 Task: Set your work address to "47 Hall St, Brooklyn, NY",
Action: Mouse moved to (386, 76)
Screenshot: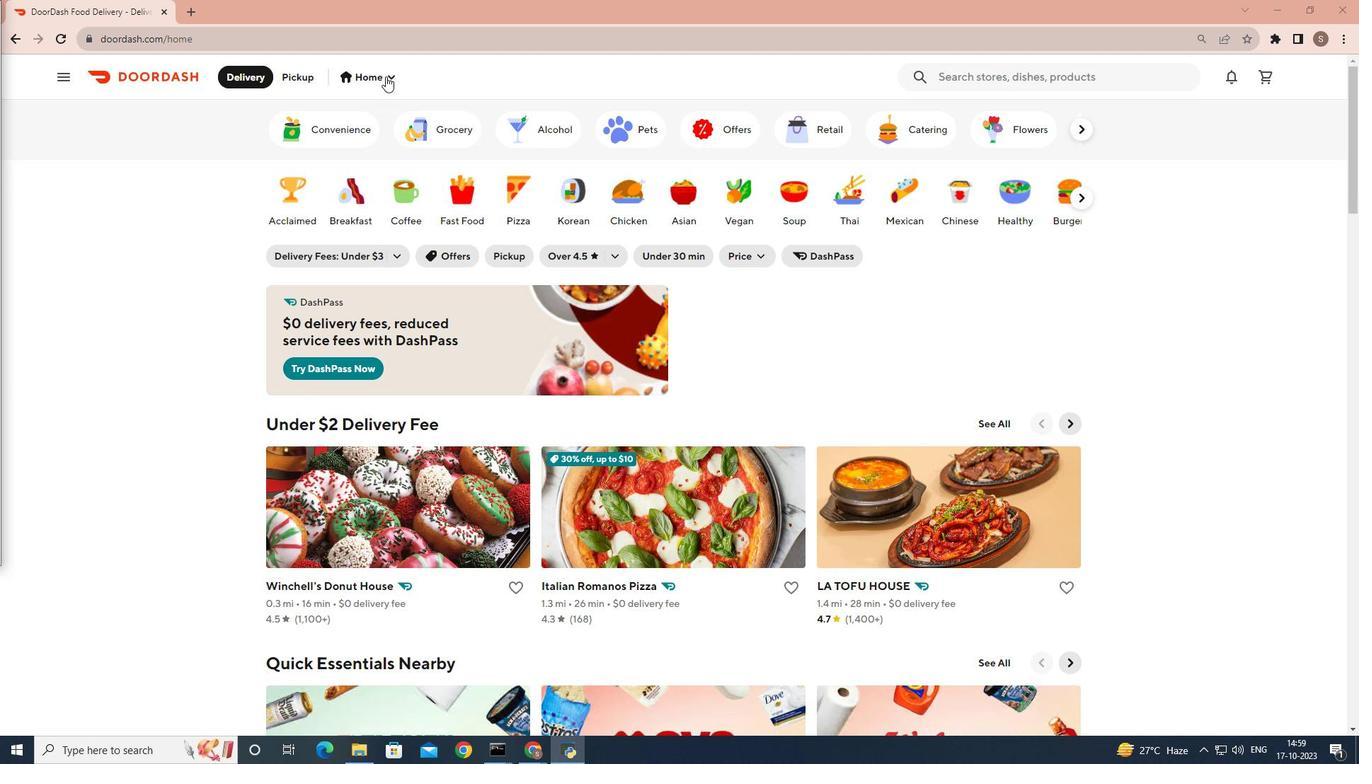 
Action: Mouse pressed left at (386, 76)
Screenshot: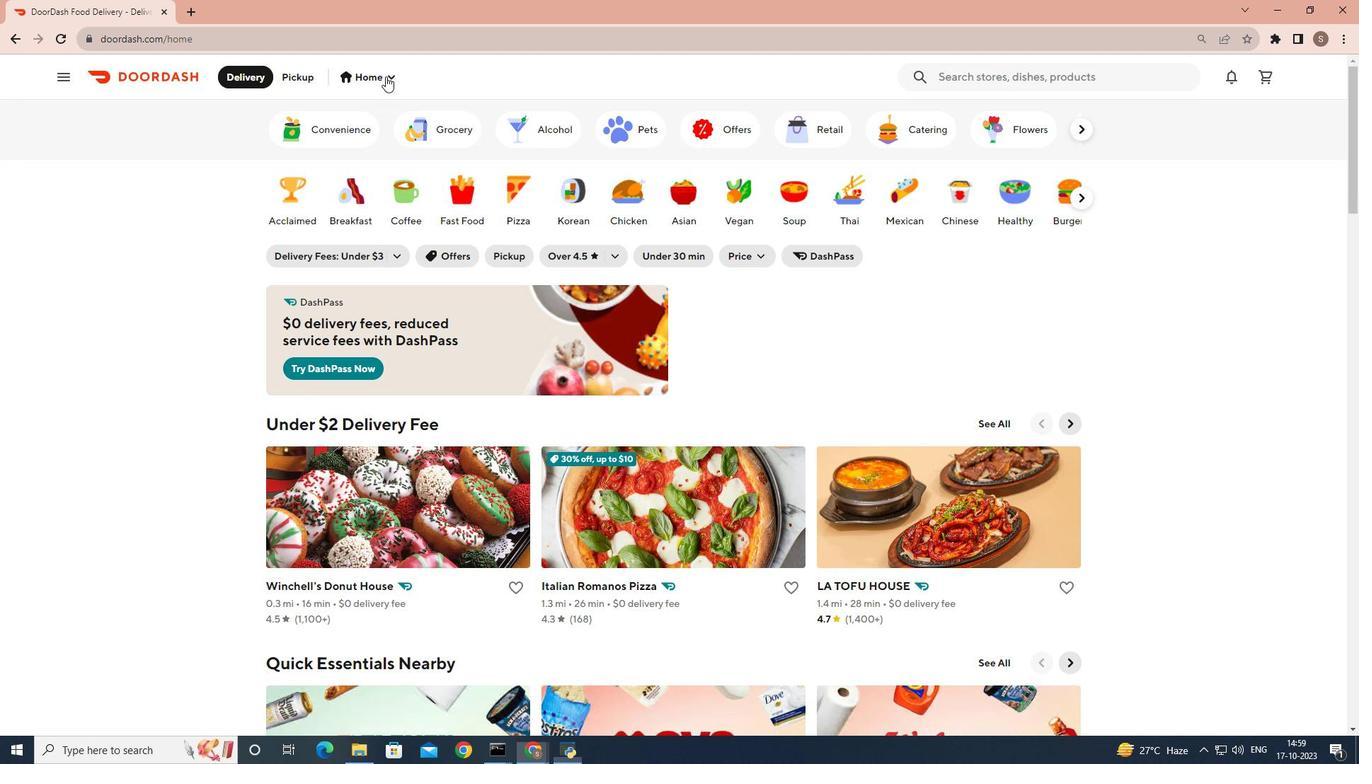 
Action: Mouse moved to (832, 410)
Screenshot: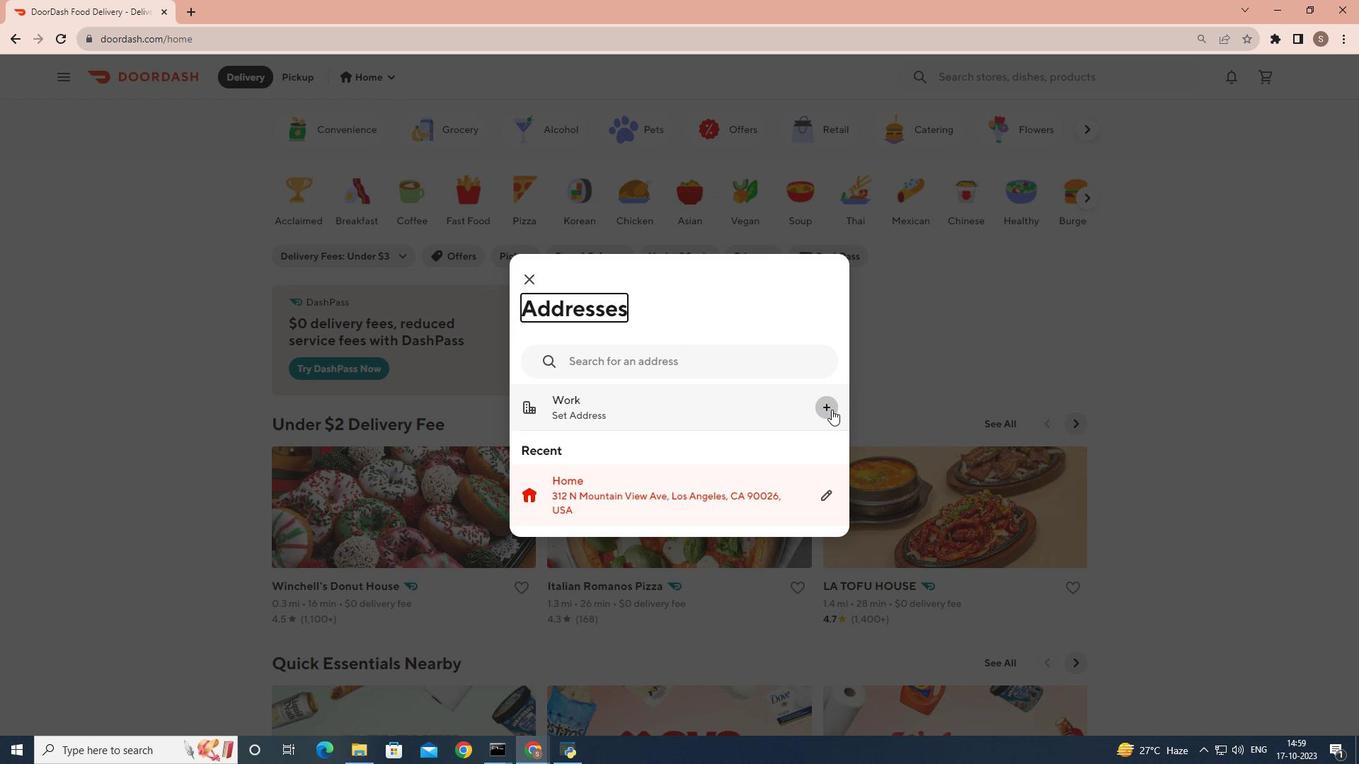 
Action: Mouse pressed left at (832, 410)
Screenshot: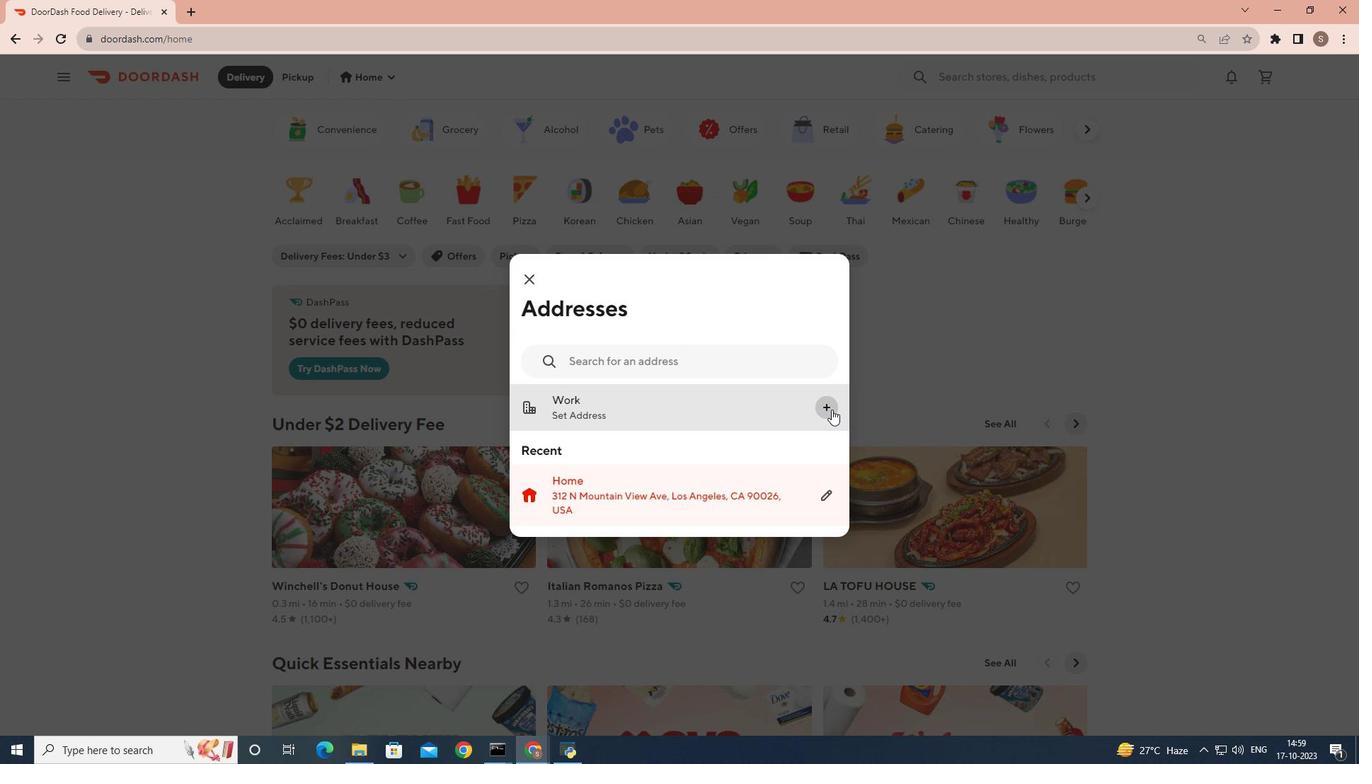 
Action: Mouse moved to (699, 426)
Screenshot: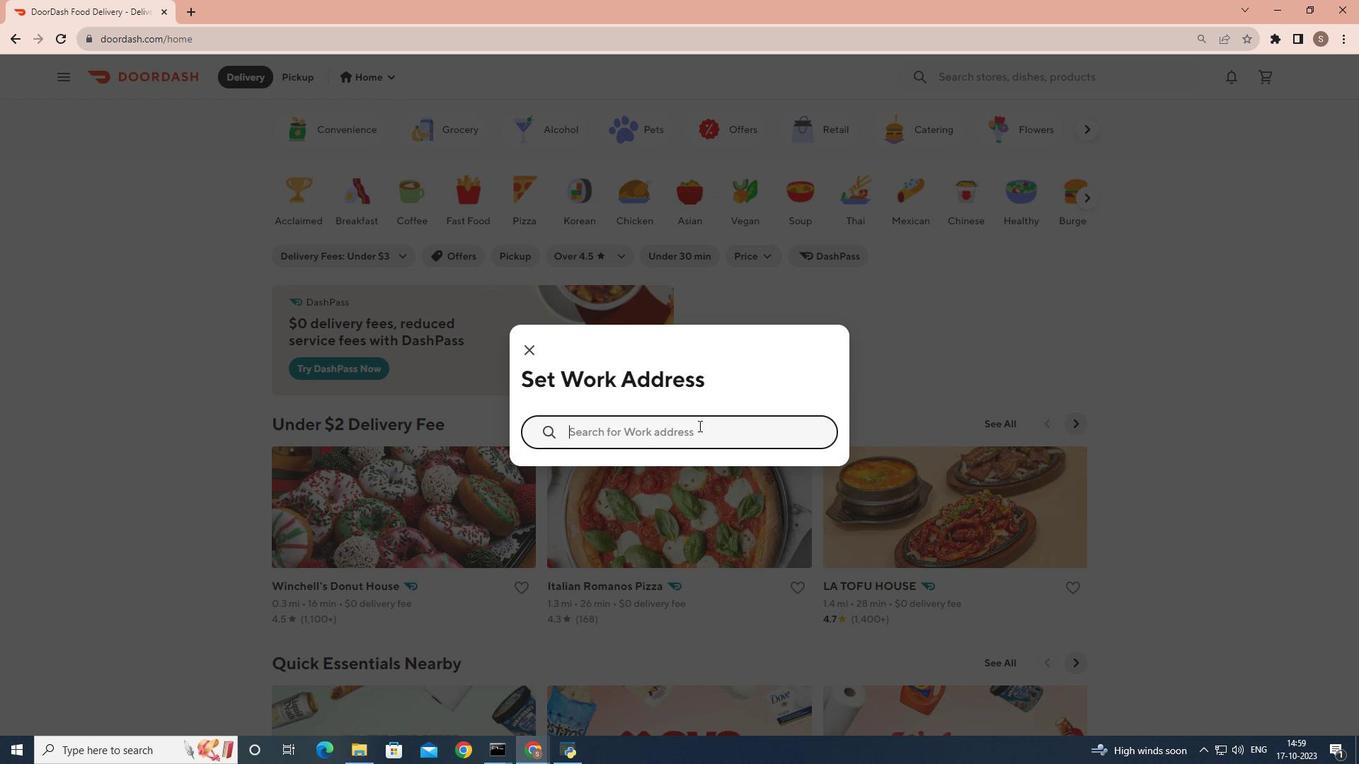 
Action: Mouse pressed left at (699, 426)
Screenshot: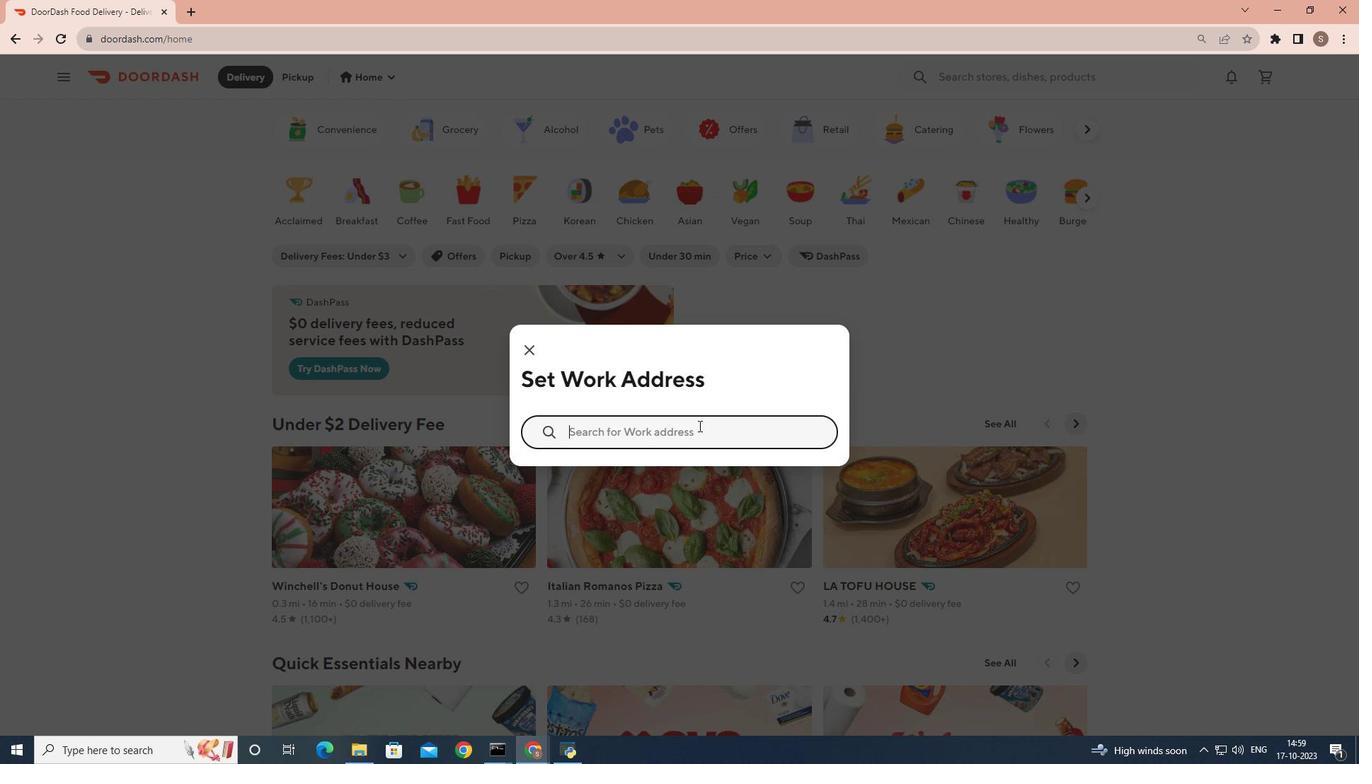 
Action: Mouse moved to (699, 426)
Screenshot: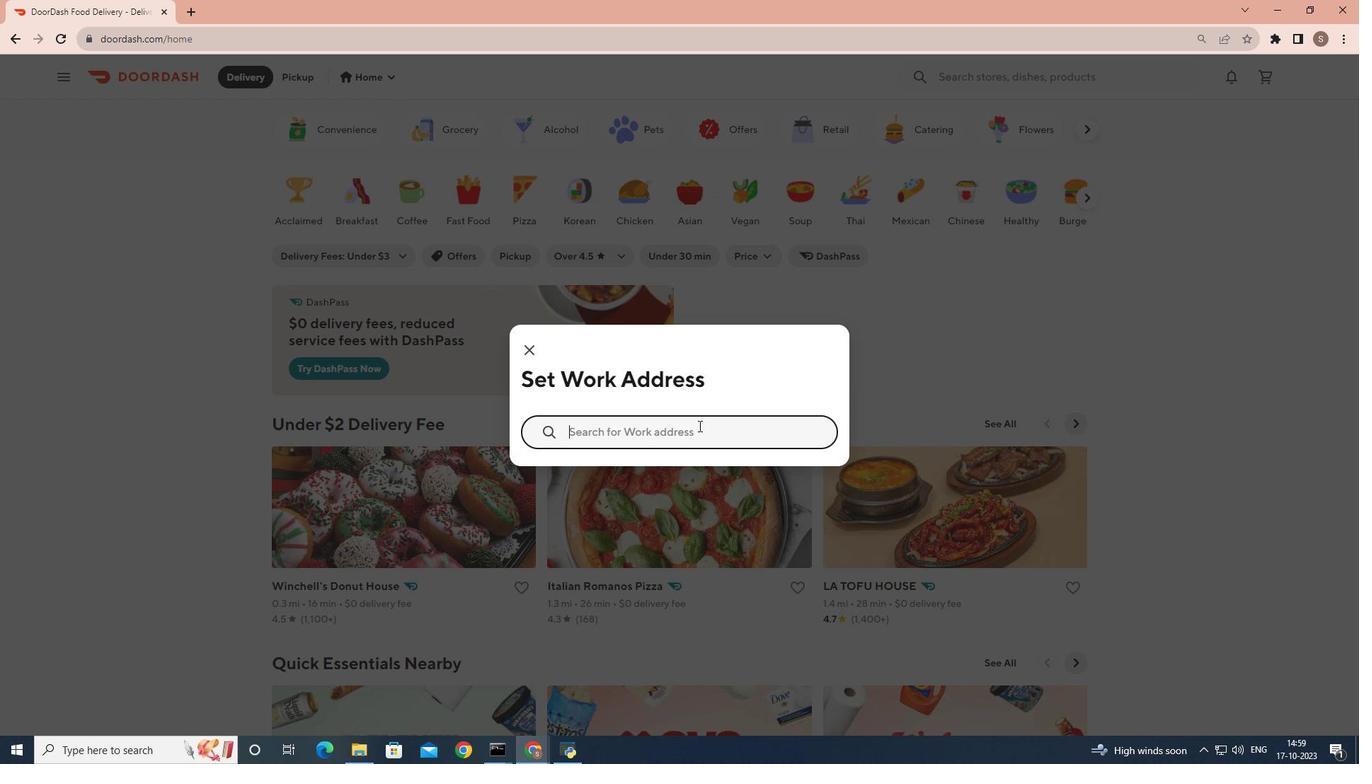 
Action: Key pressed 47<Key.space><Key.shift>Hall<Key.space><Key.shift>St,<Key.space><Key.shift>Brooklyn,<Key.space><Key.shift>N<Key.shift>Y<Key.enter>
Screenshot: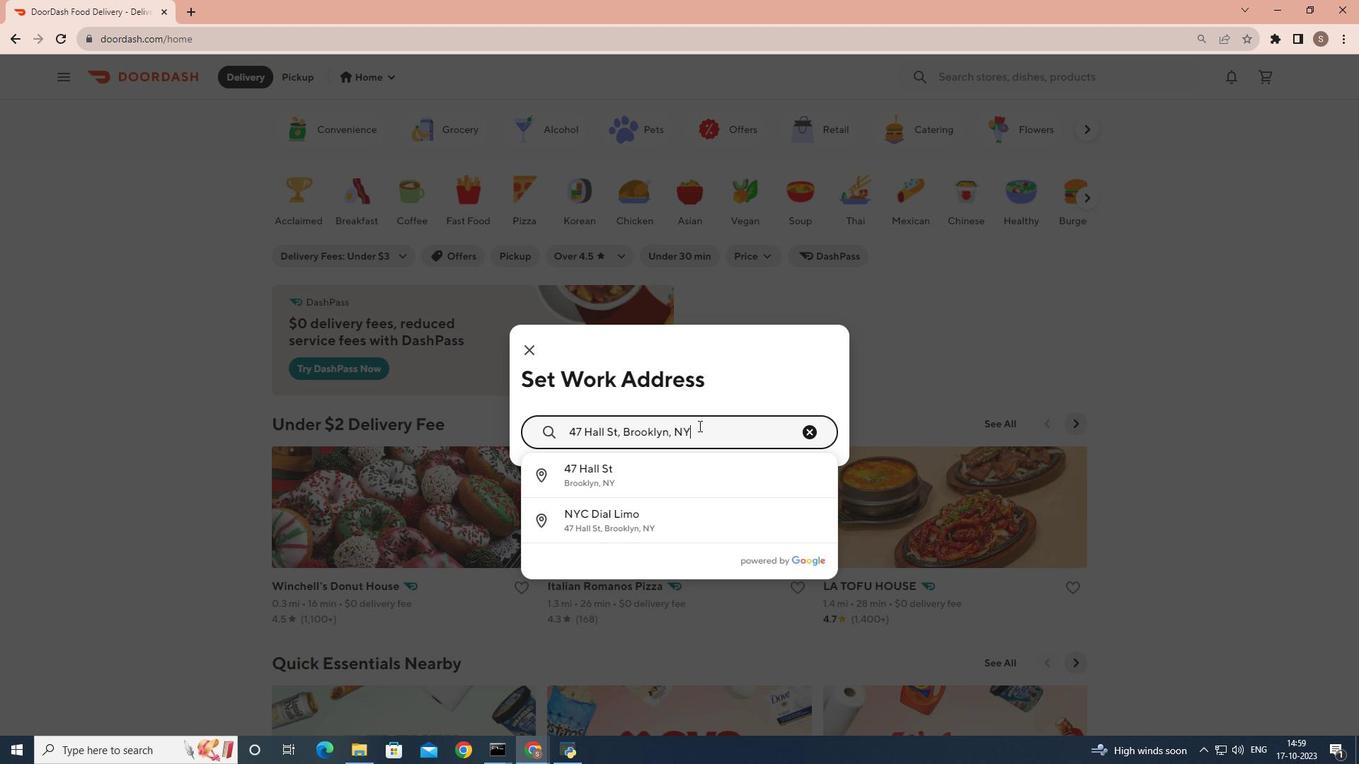
Action: Mouse moved to (789, 701)
Screenshot: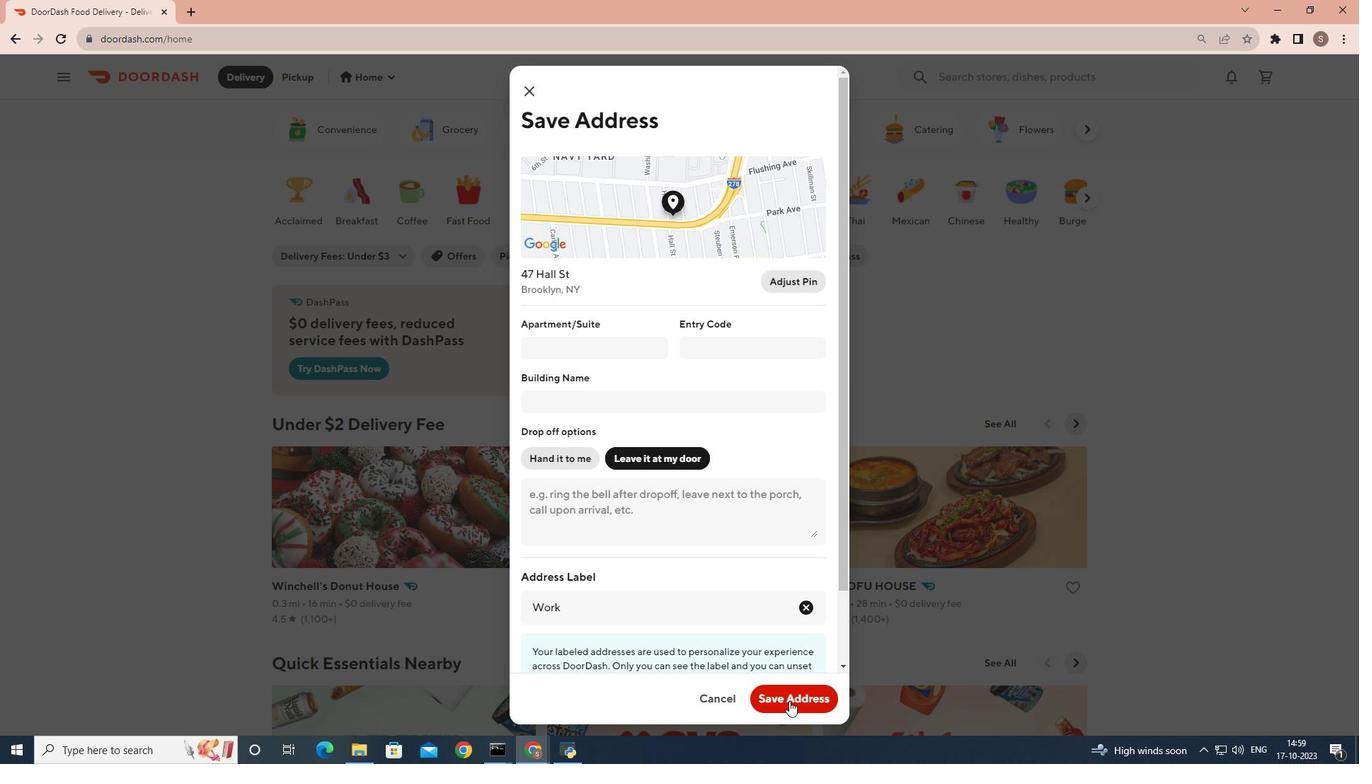 
Action: Mouse pressed left at (789, 701)
Screenshot: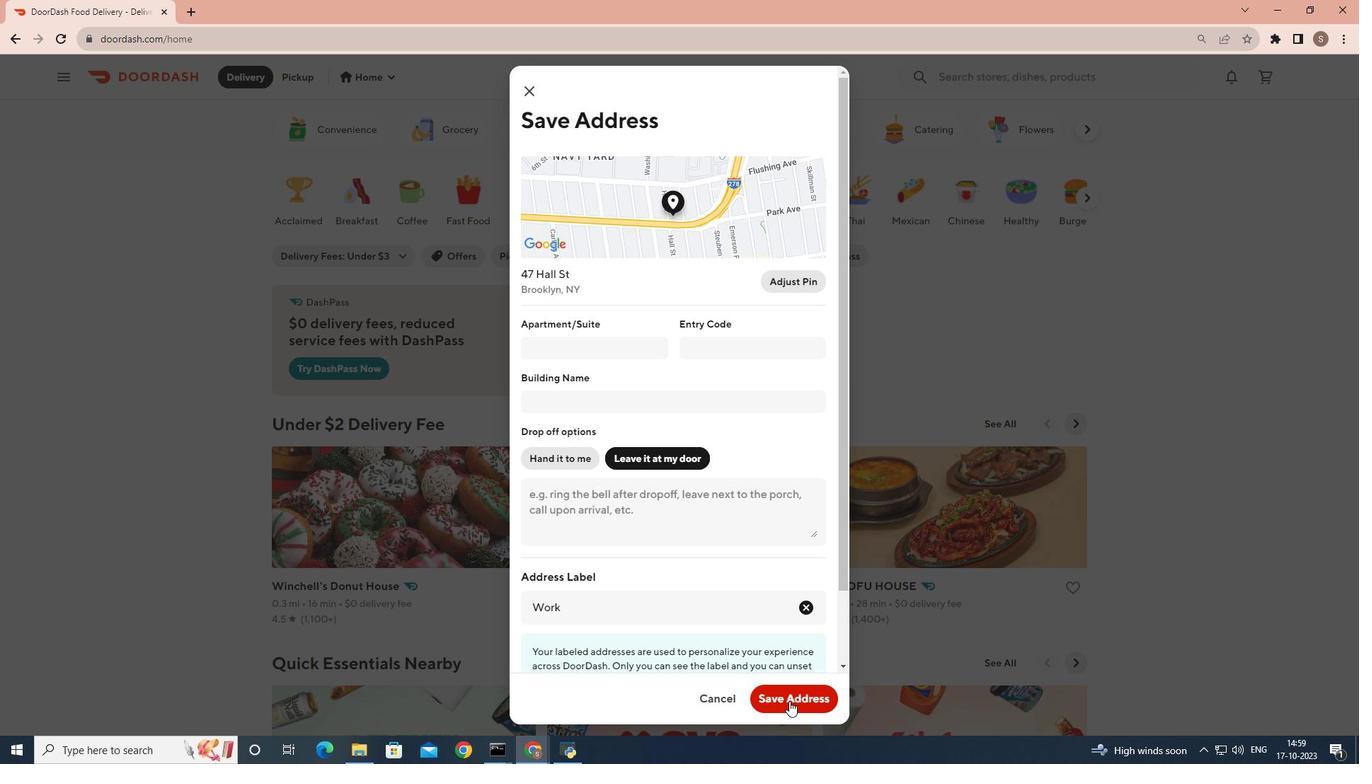 
Action: Mouse moved to (791, 702)
Screenshot: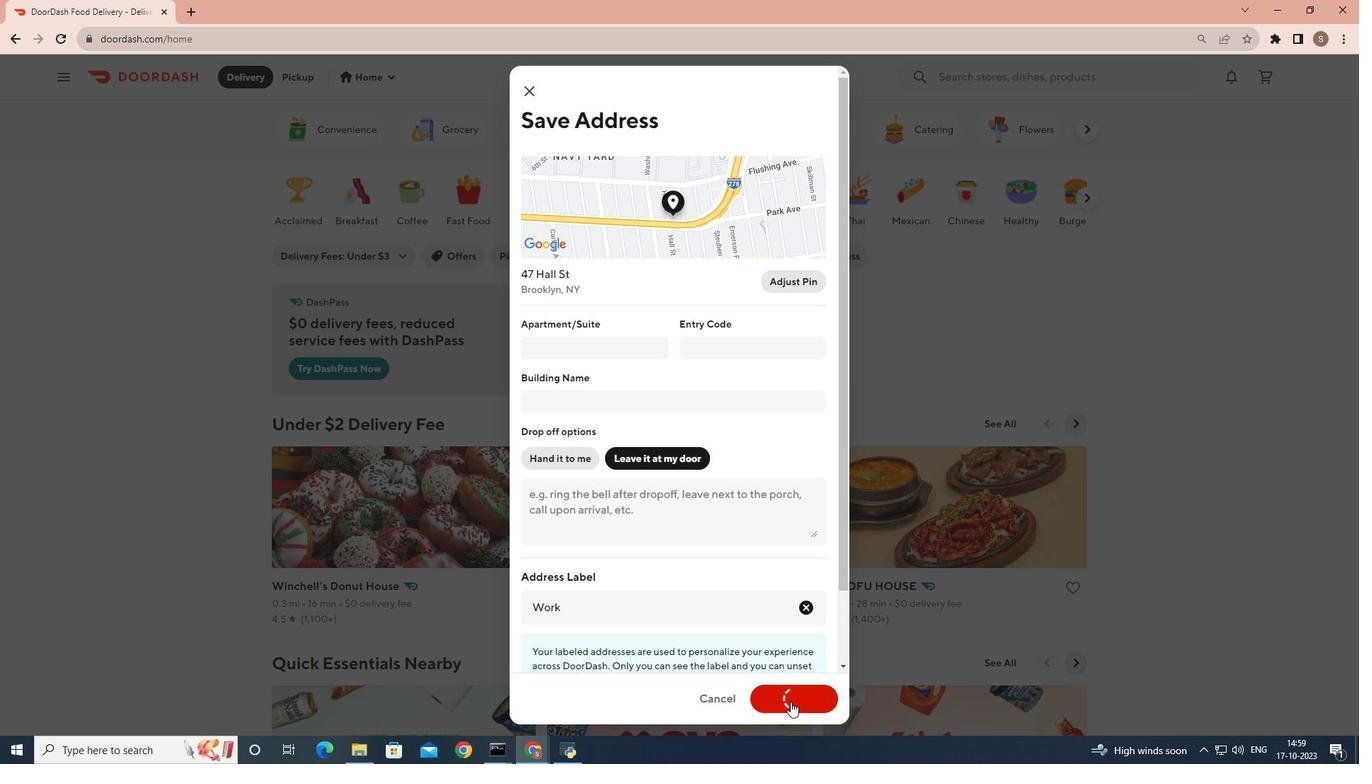 
